 Task: Select option "Follow this skill to keep up with relevant content".
Action: Mouse moved to (788, 115)
Screenshot: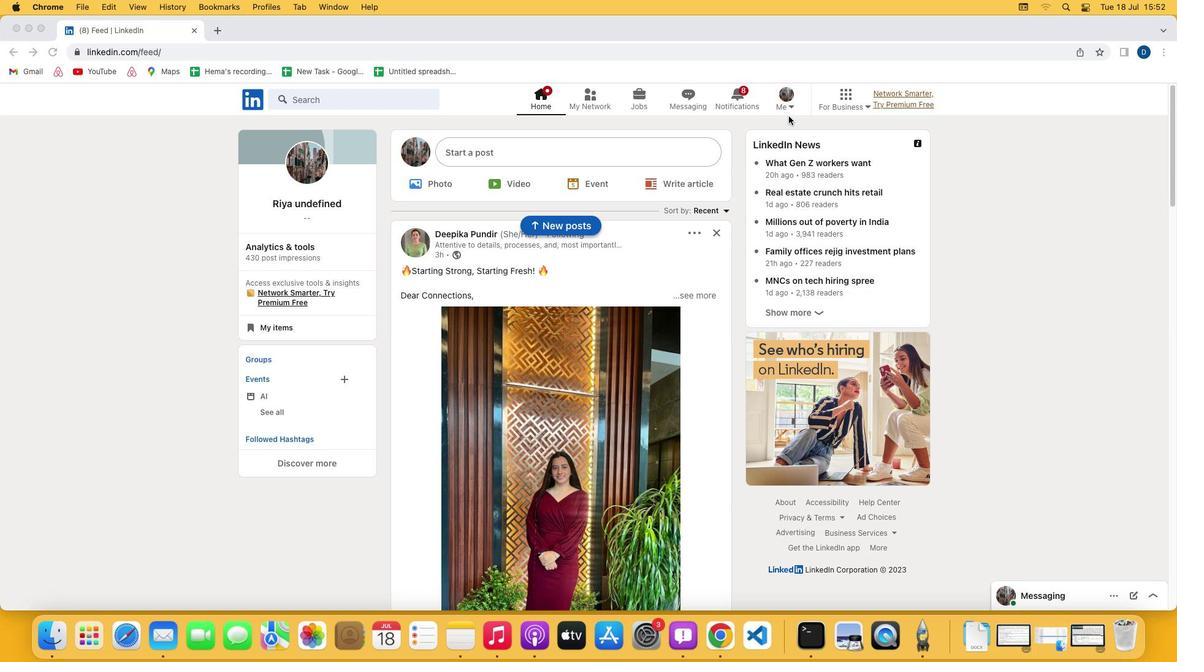 
Action: Mouse pressed left at (788, 115)
Screenshot: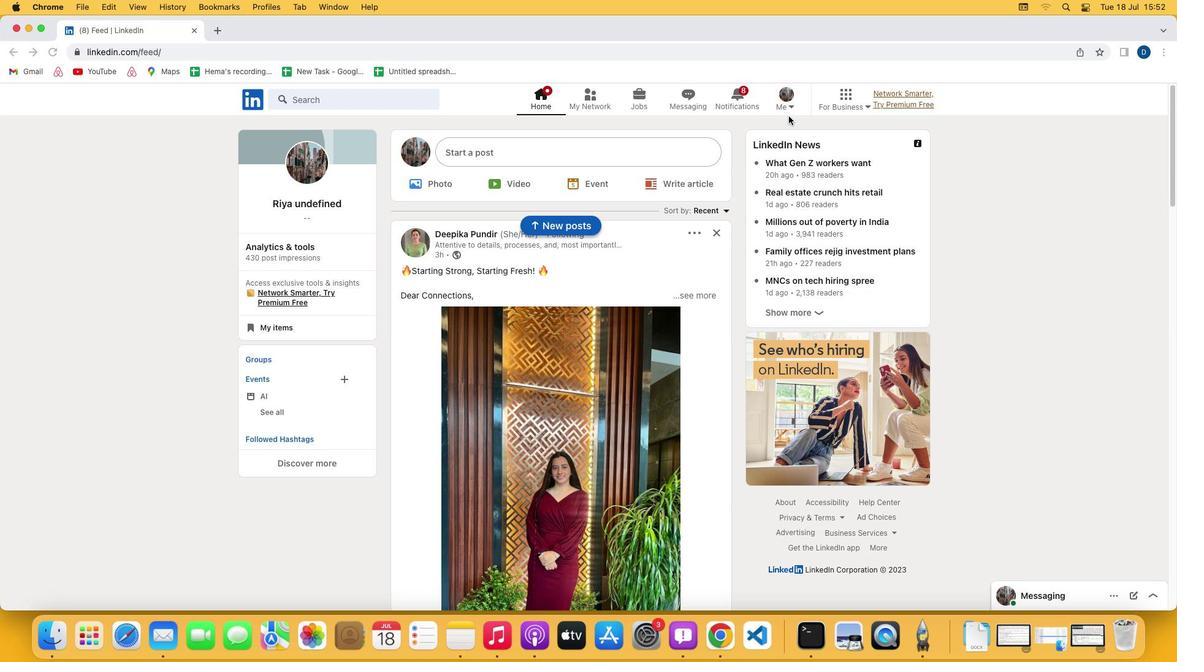 
Action: Mouse moved to (788, 108)
Screenshot: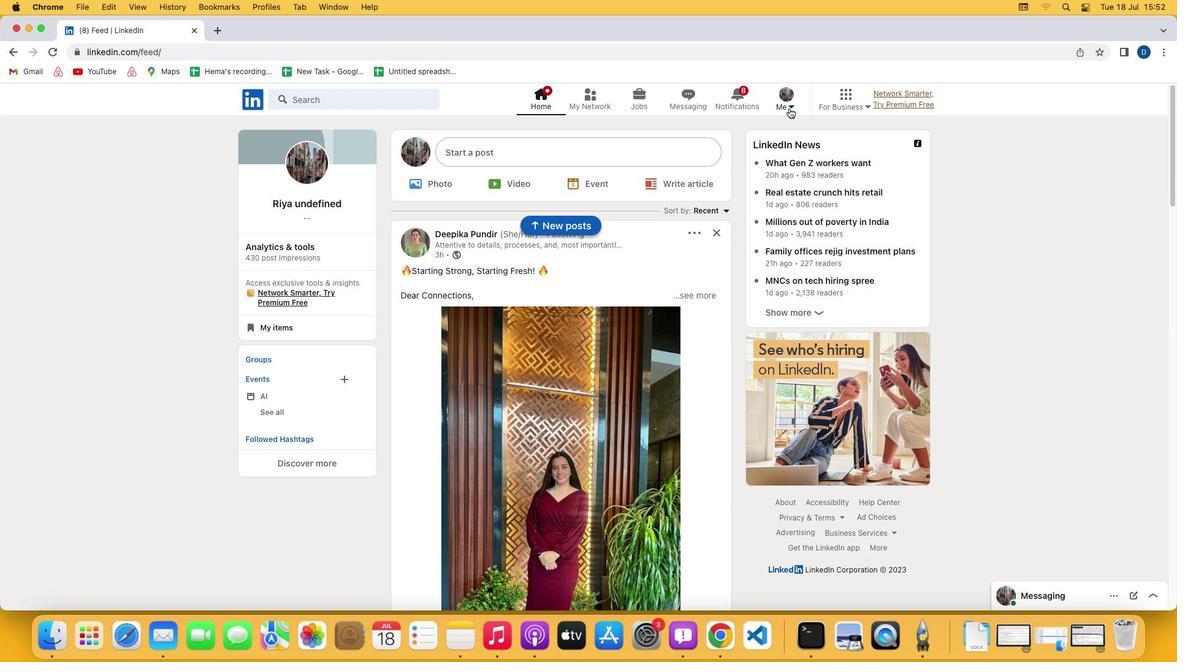 
Action: Mouse pressed left at (788, 108)
Screenshot: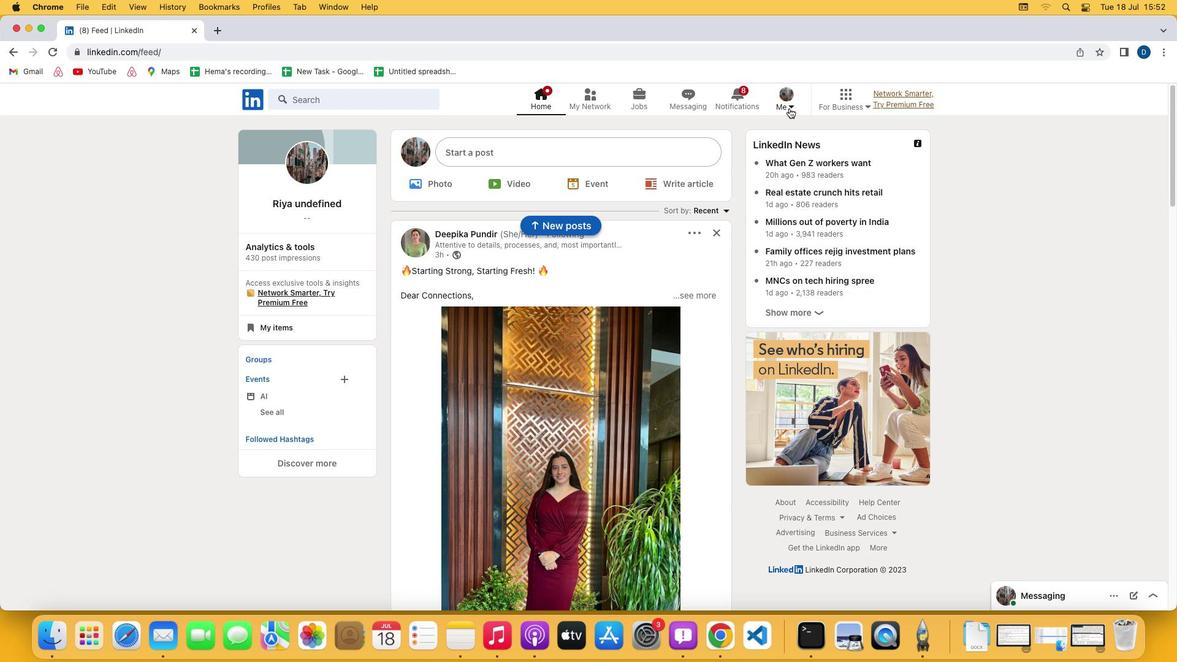 
Action: Mouse moved to (728, 166)
Screenshot: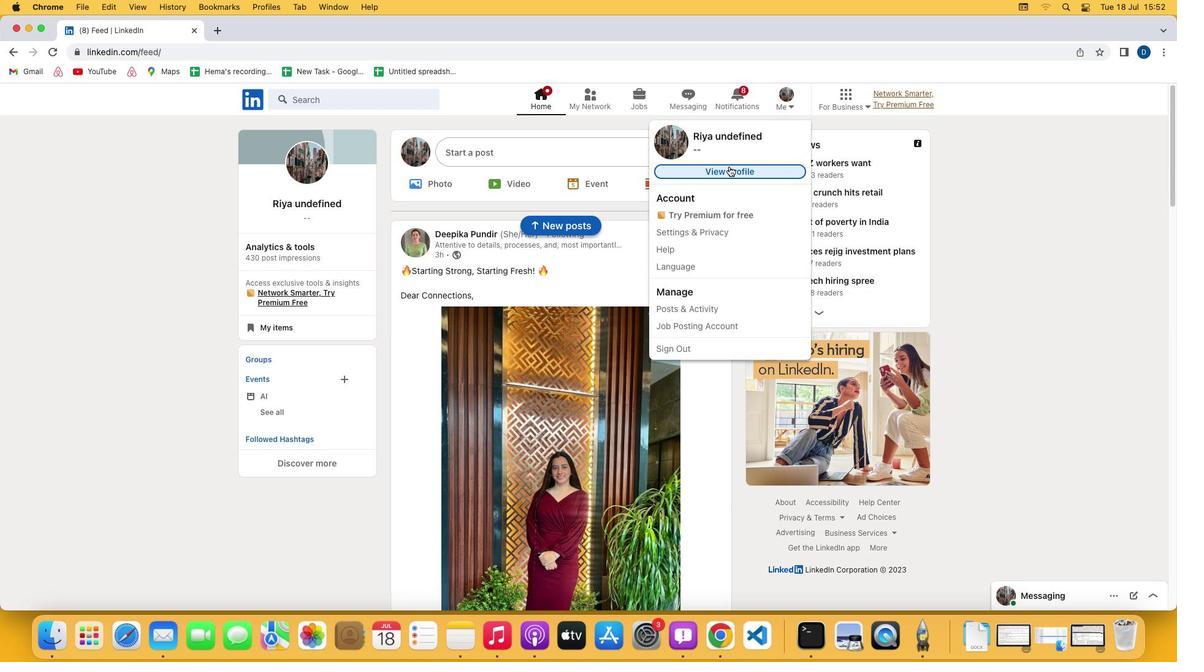 
Action: Mouse pressed left at (728, 166)
Screenshot: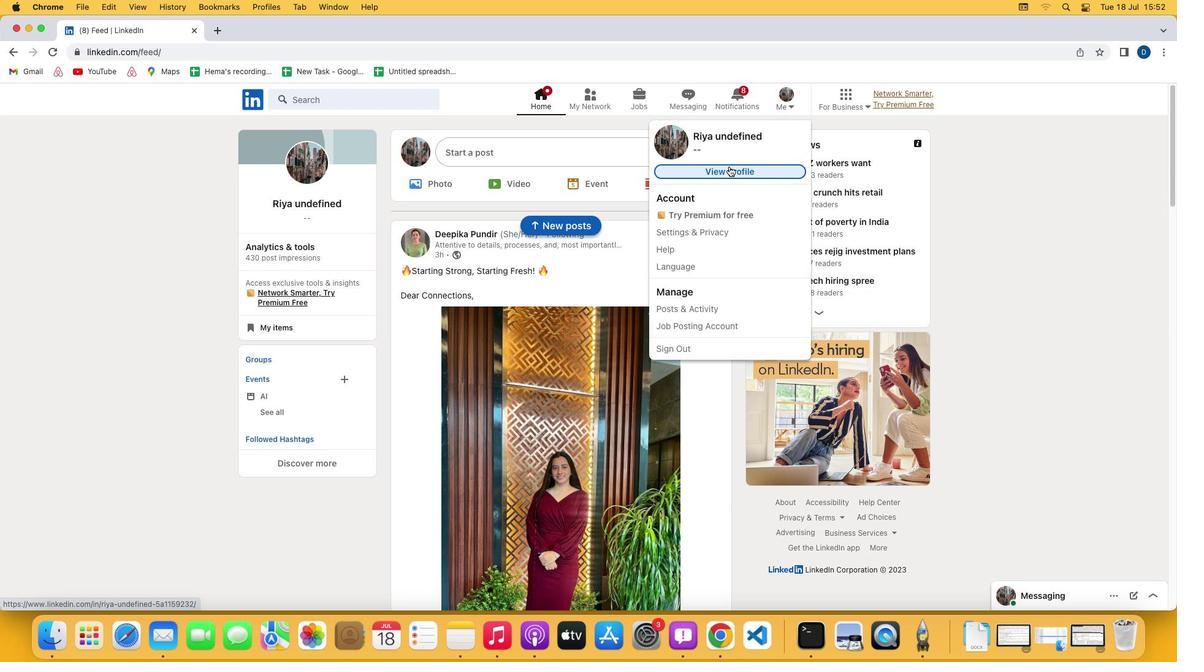 
Action: Mouse moved to (370, 417)
Screenshot: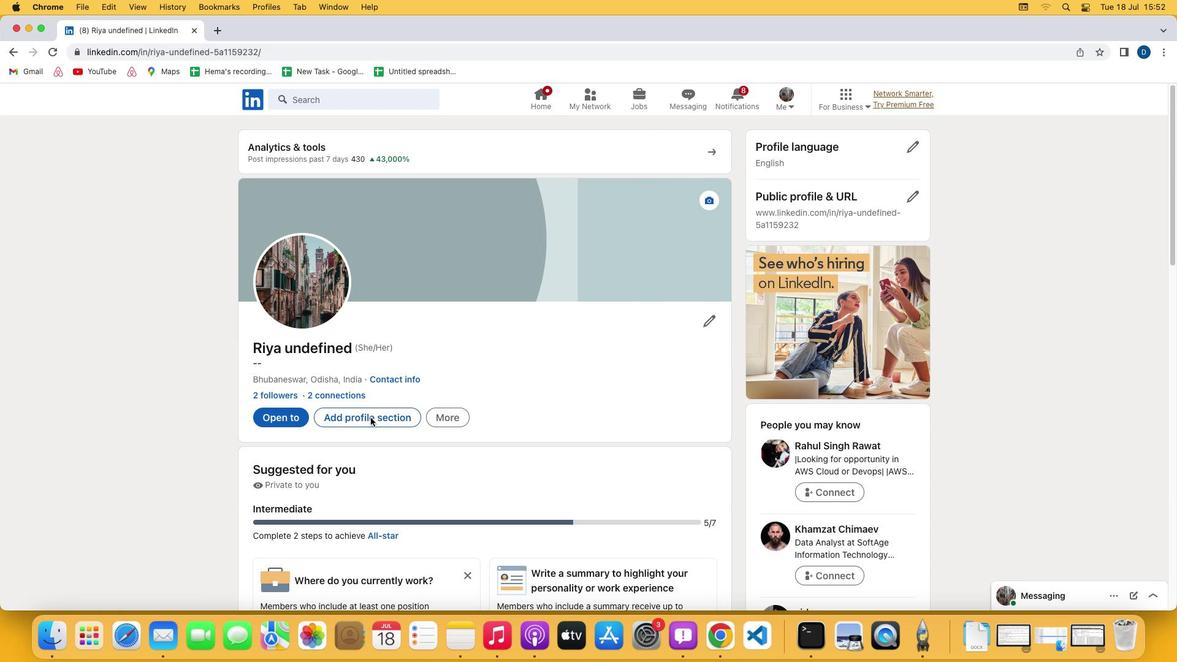 
Action: Mouse pressed left at (370, 417)
Screenshot: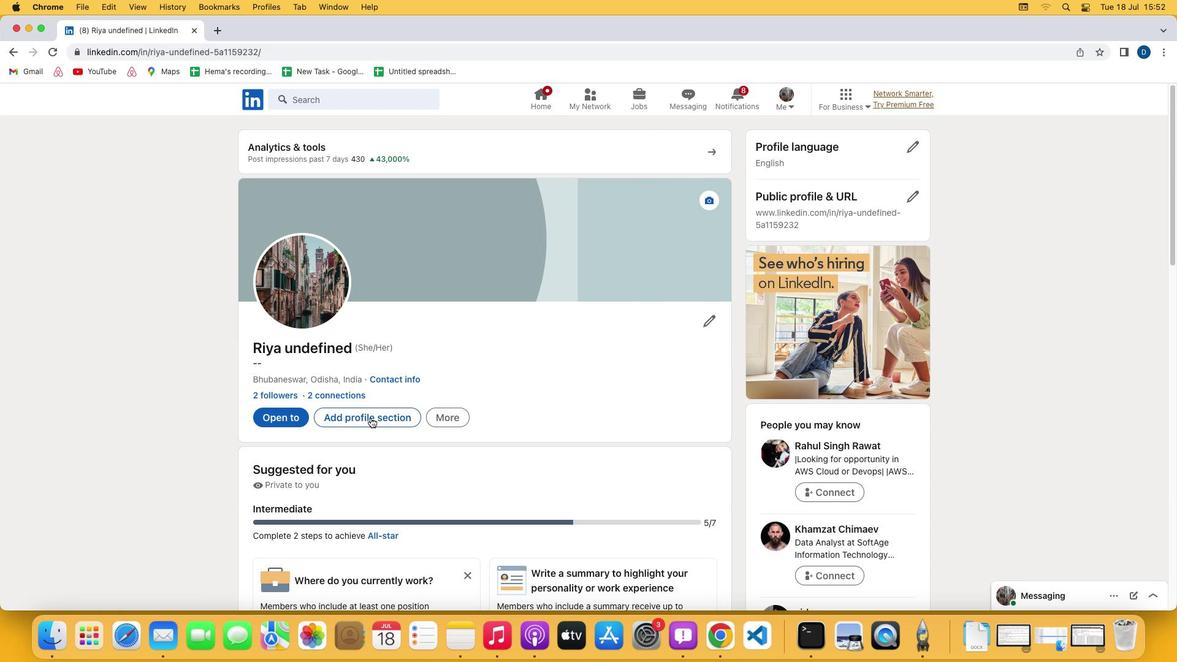
Action: Mouse moved to (498, 140)
Screenshot: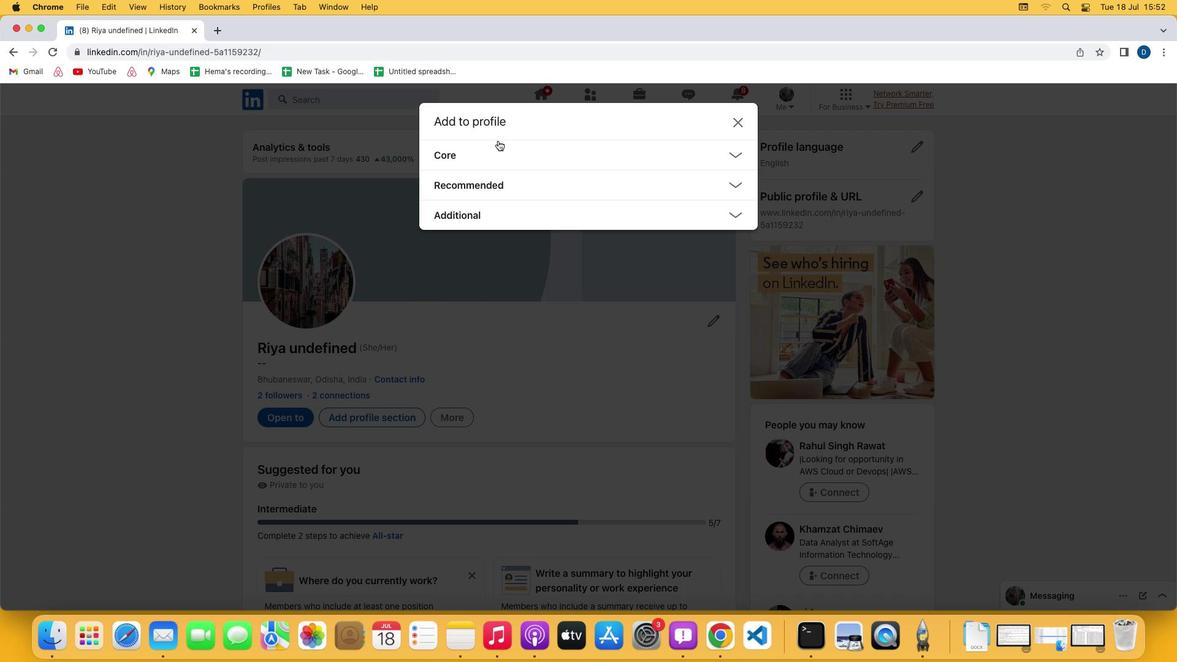 
Action: Mouse pressed left at (498, 140)
Screenshot: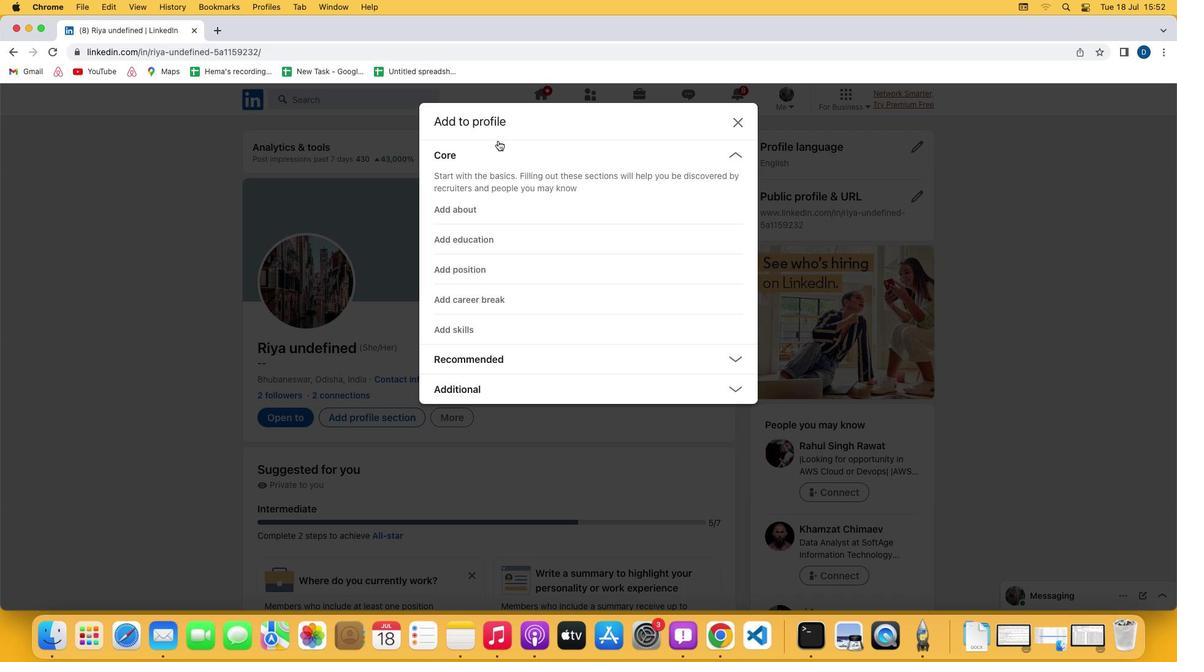 
Action: Mouse moved to (467, 325)
Screenshot: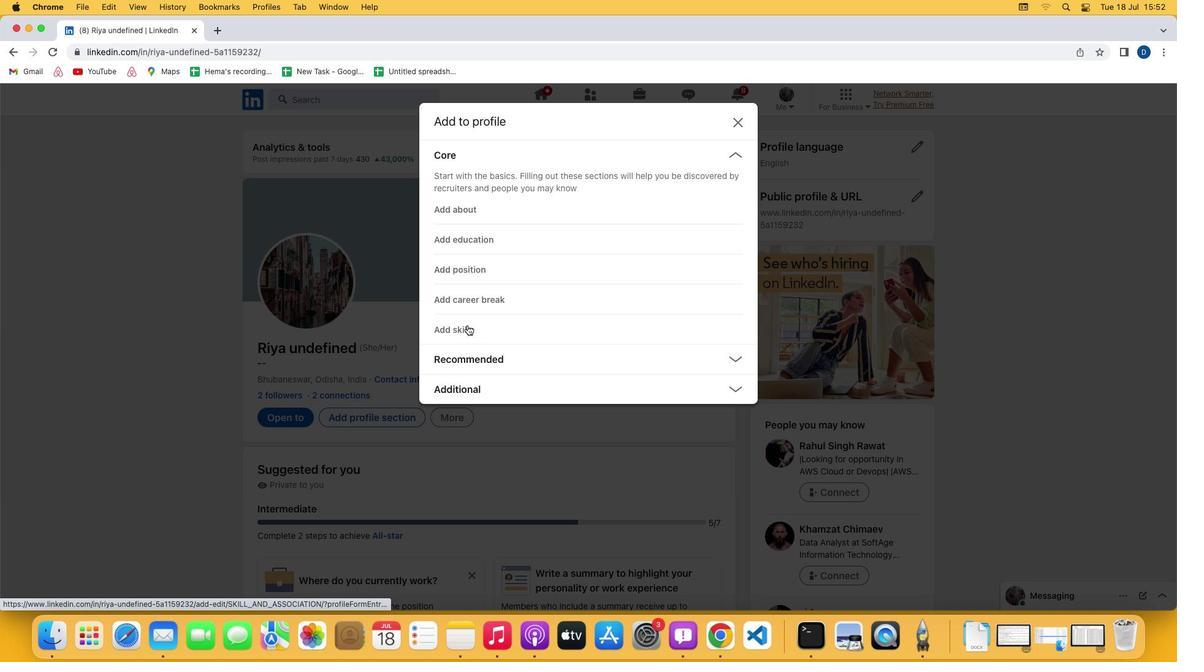 
Action: Mouse pressed left at (467, 325)
Screenshot: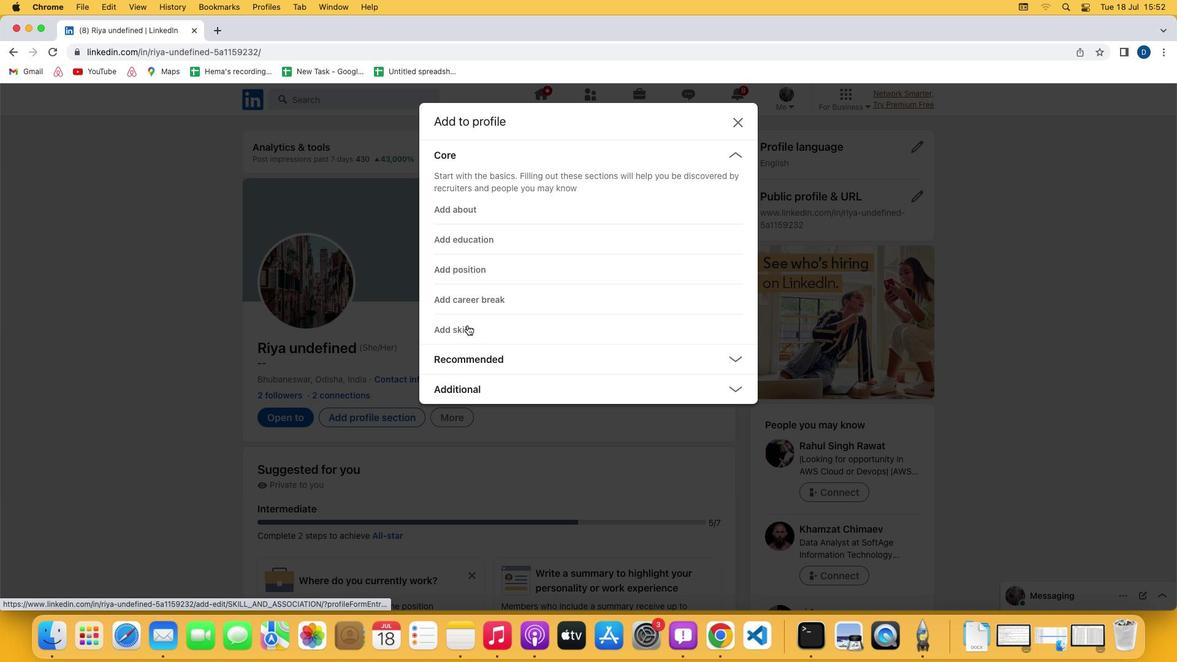 
Action: Mouse moved to (451, 198)
Screenshot: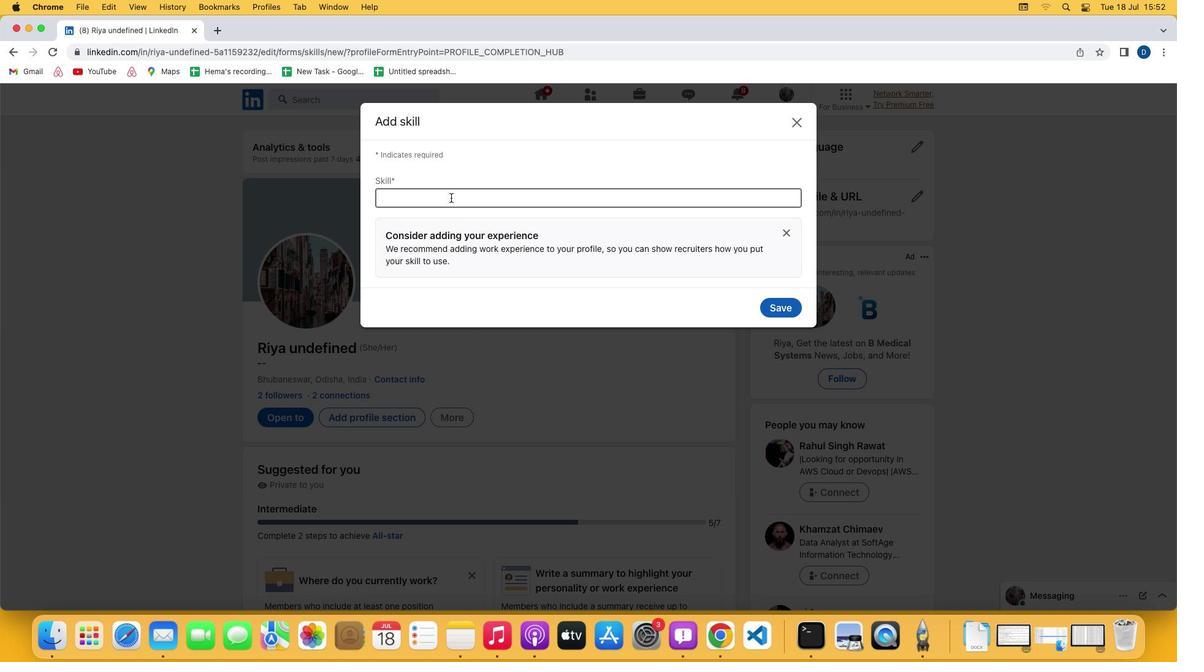 
Action: Mouse pressed left at (451, 198)
Screenshot: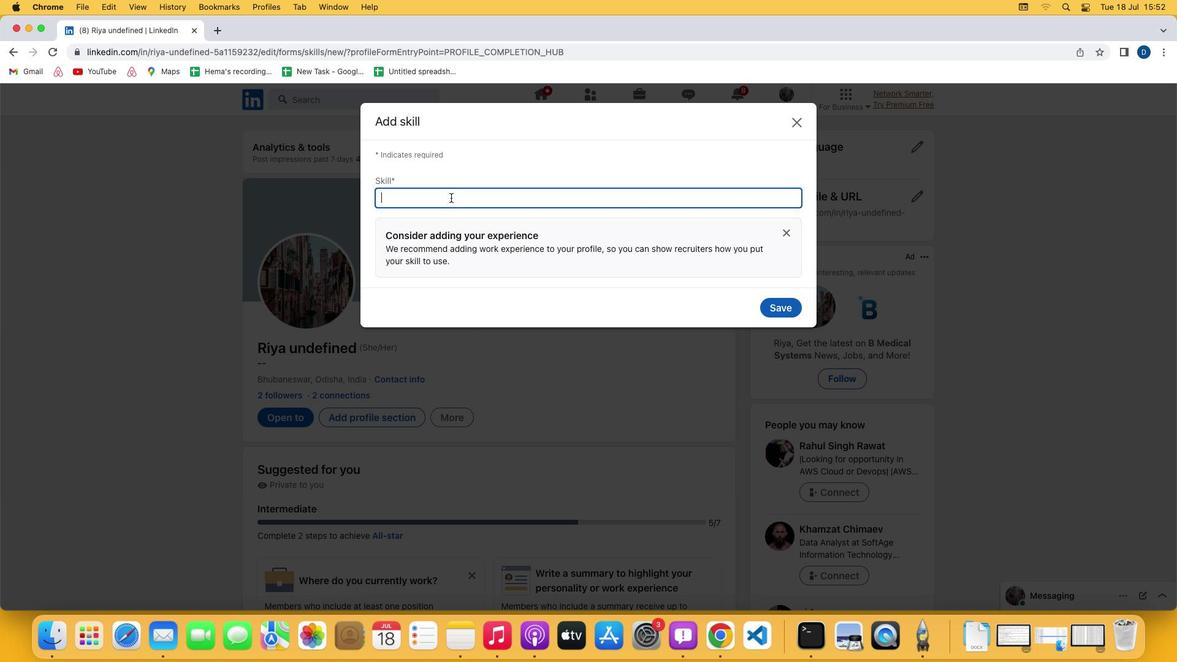 
Action: Mouse moved to (451, 198)
Screenshot: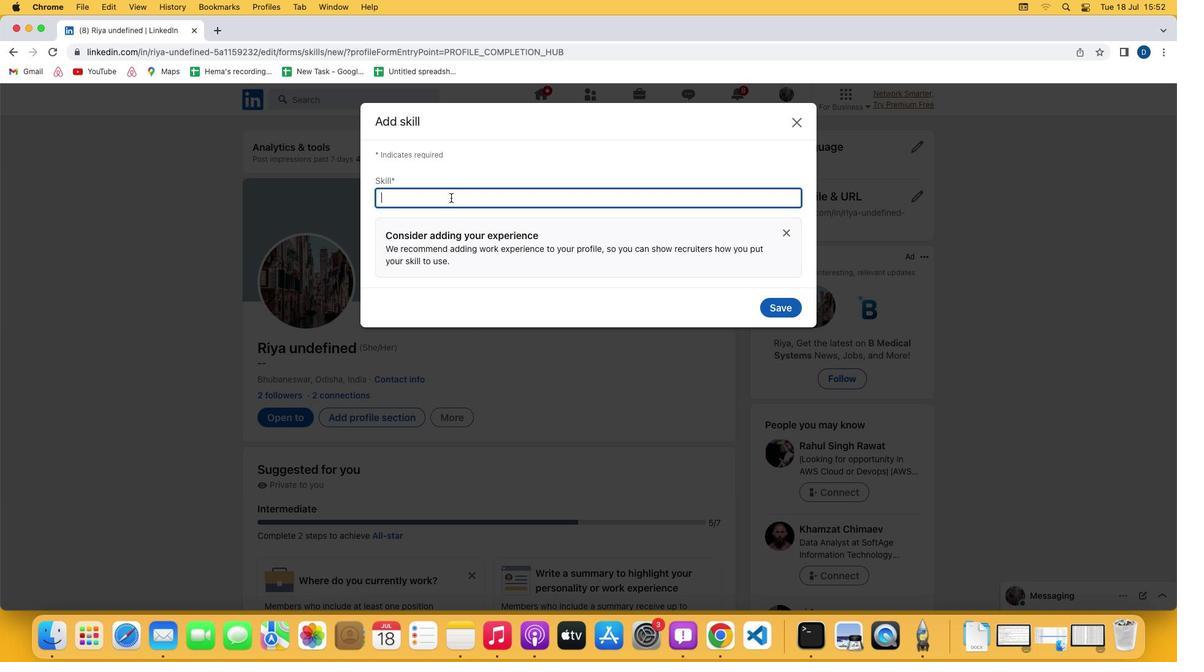 
Action: Key pressed Key.shift'P''r''o''b''l''e''m'
Screenshot: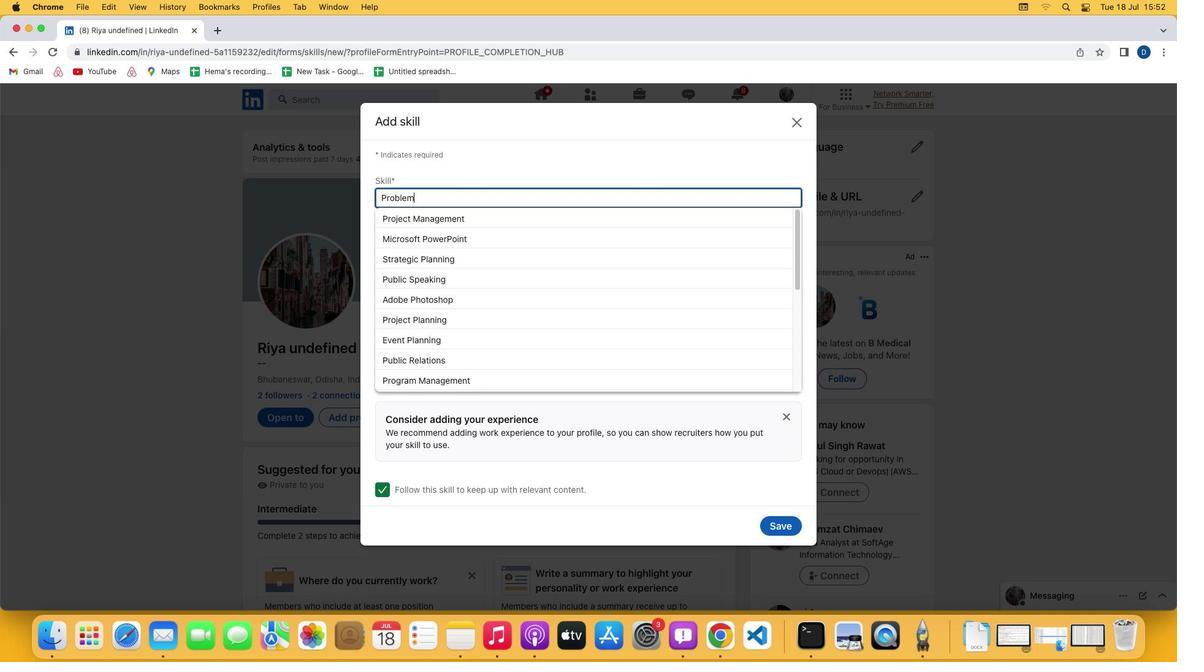 
Action: Mouse moved to (440, 213)
Screenshot: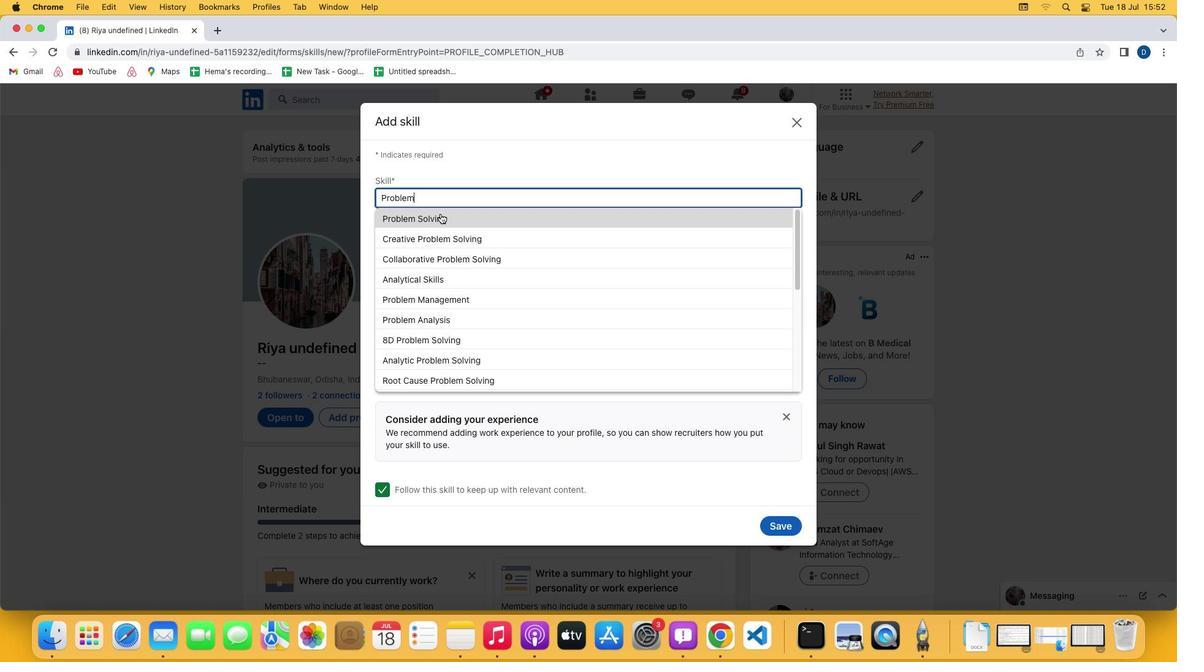 
Action: Mouse pressed left at (440, 213)
Screenshot: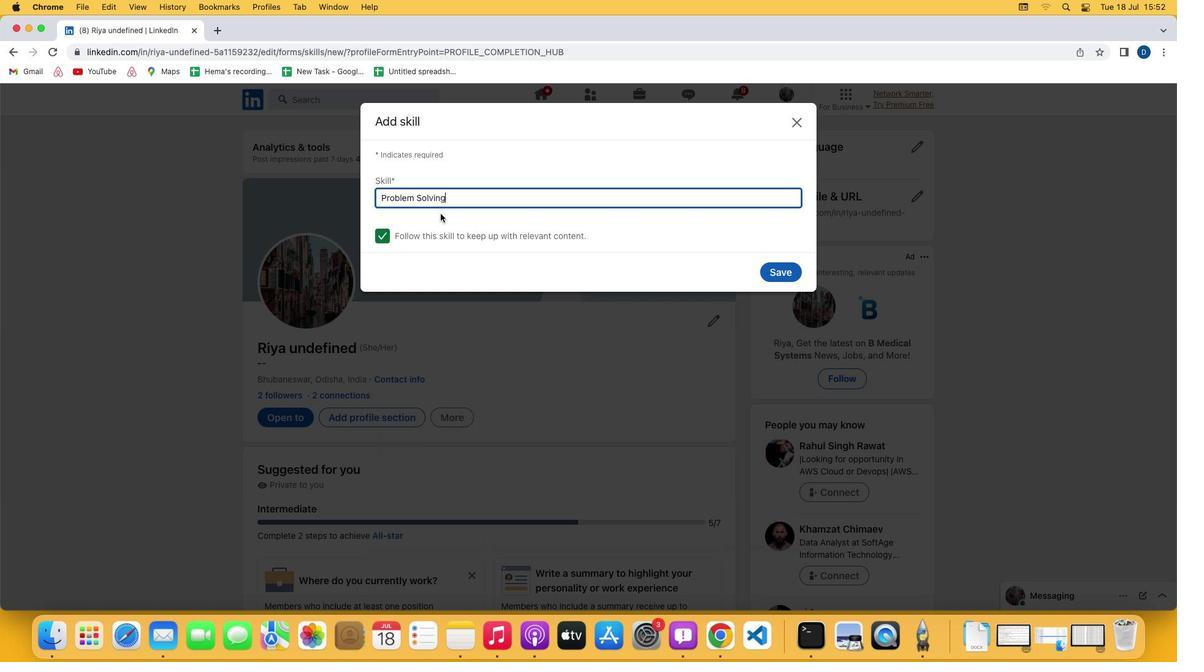 
Action: Mouse moved to (379, 238)
Screenshot: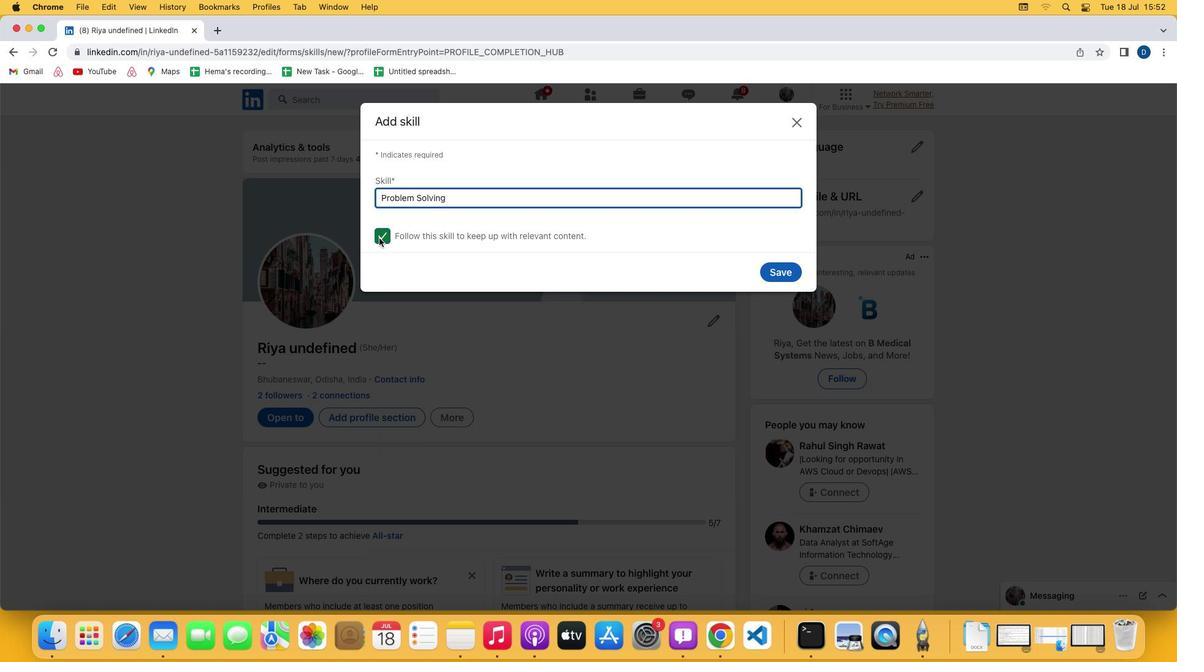 
